 Task: Set the Audio CD device to D:.
Action: Mouse moved to (94, 16)
Screenshot: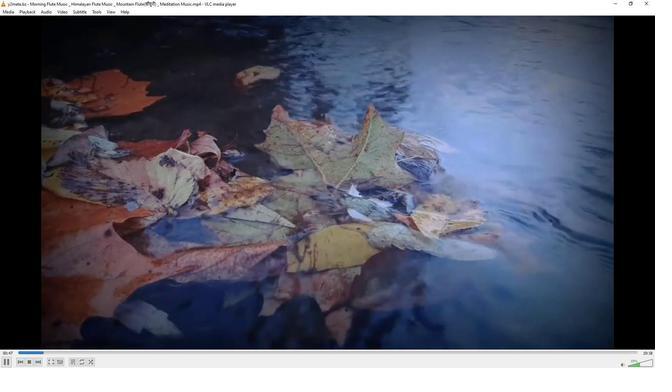 
Action: Mouse pressed left at (94, 16)
Screenshot: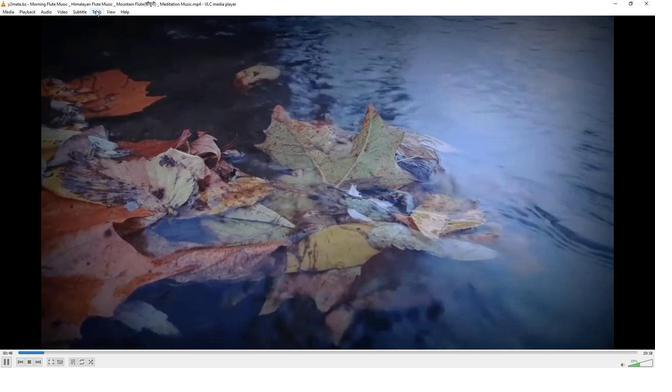 
Action: Mouse moved to (106, 96)
Screenshot: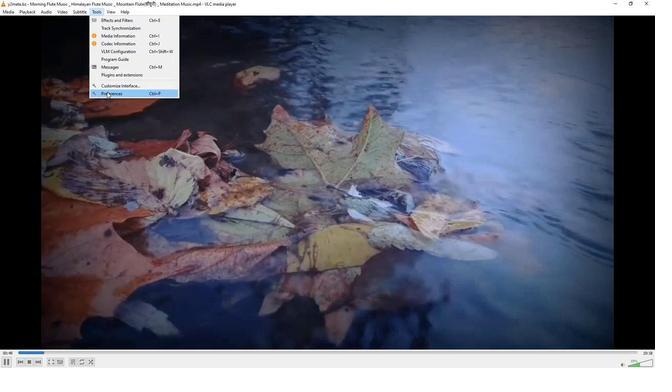 
Action: Mouse pressed left at (106, 96)
Screenshot: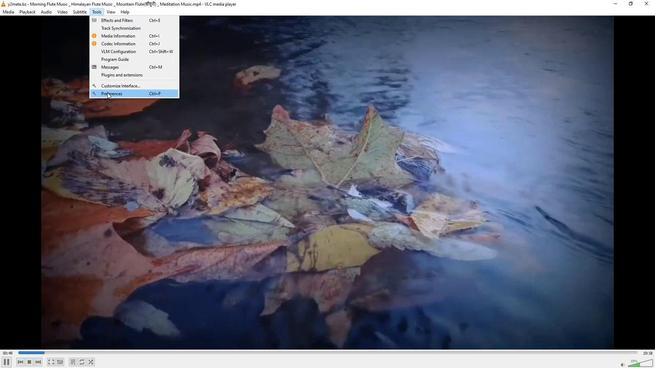 
Action: Mouse moved to (217, 298)
Screenshot: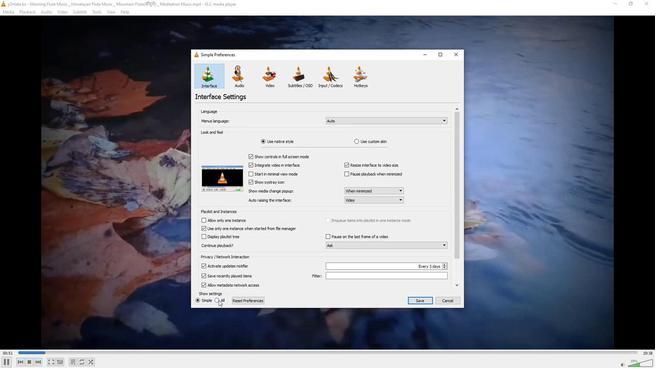 
Action: Mouse pressed left at (217, 298)
Screenshot: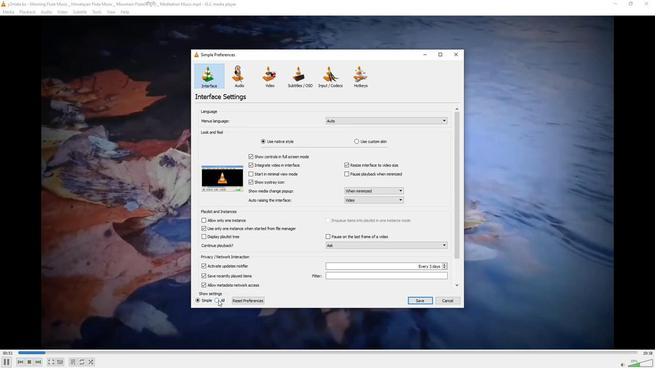 
Action: Mouse moved to (204, 187)
Screenshot: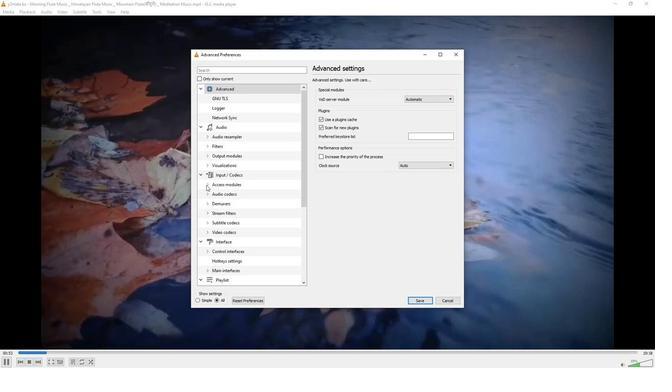 
Action: Mouse pressed left at (204, 187)
Screenshot: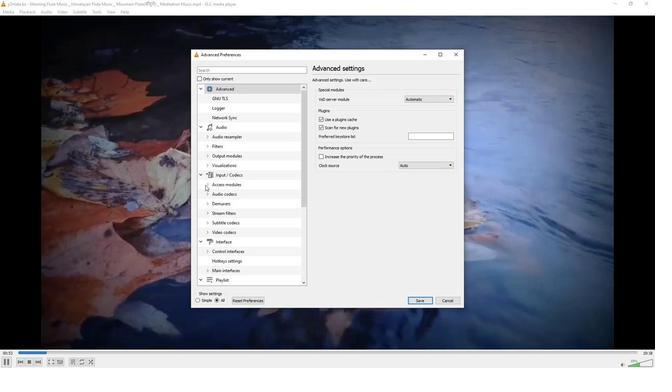 
Action: Mouse moved to (217, 193)
Screenshot: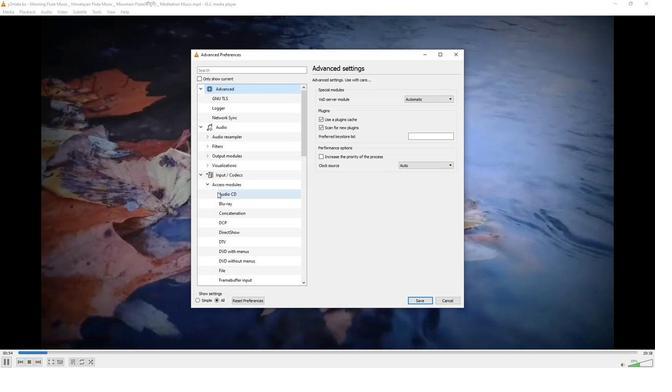 
Action: Mouse pressed left at (217, 193)
Screenshot: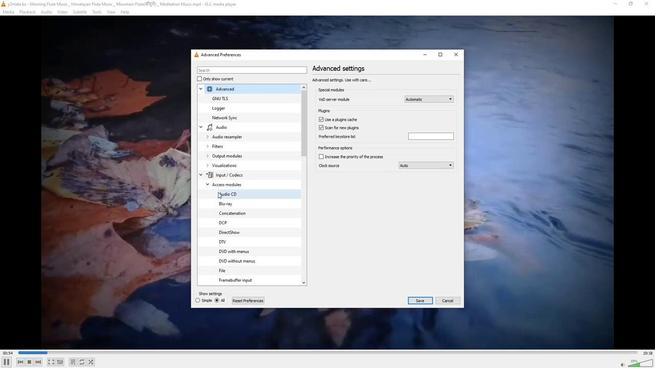 
Action: Mouse moved to (359, 94)
Screenshot: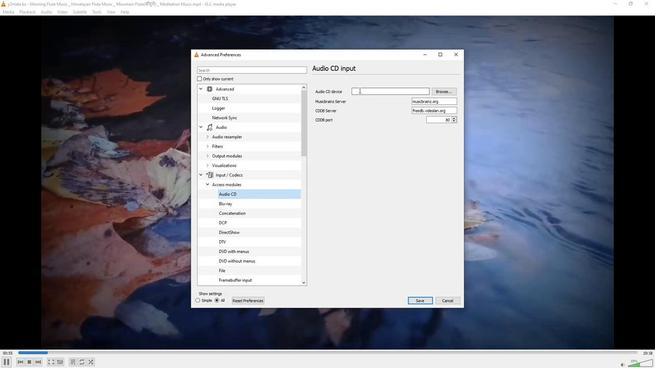 
Action: Mouse pressed left at (359, 94)
Screenshot: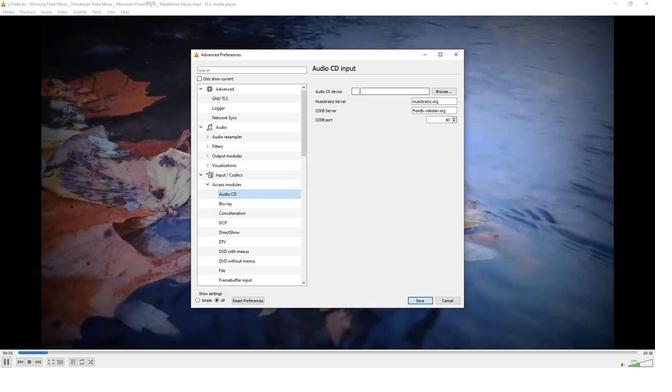 
Action: Key pressed d<Key.shift_r>:
Screenshot: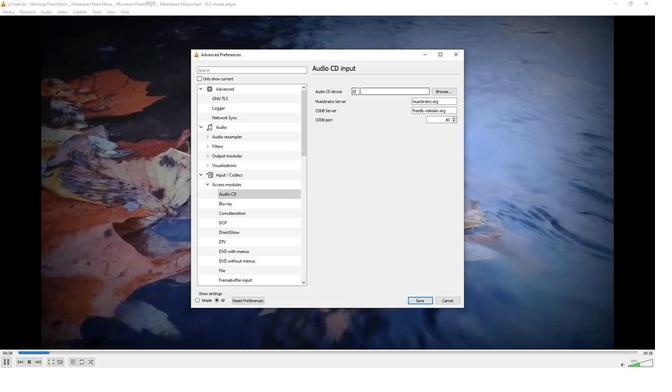 
